 Task: Look for products with watermelon flavor in the category "Gummy Candies".
Action: Mouse pressed left at (22, 72)
Screenshot: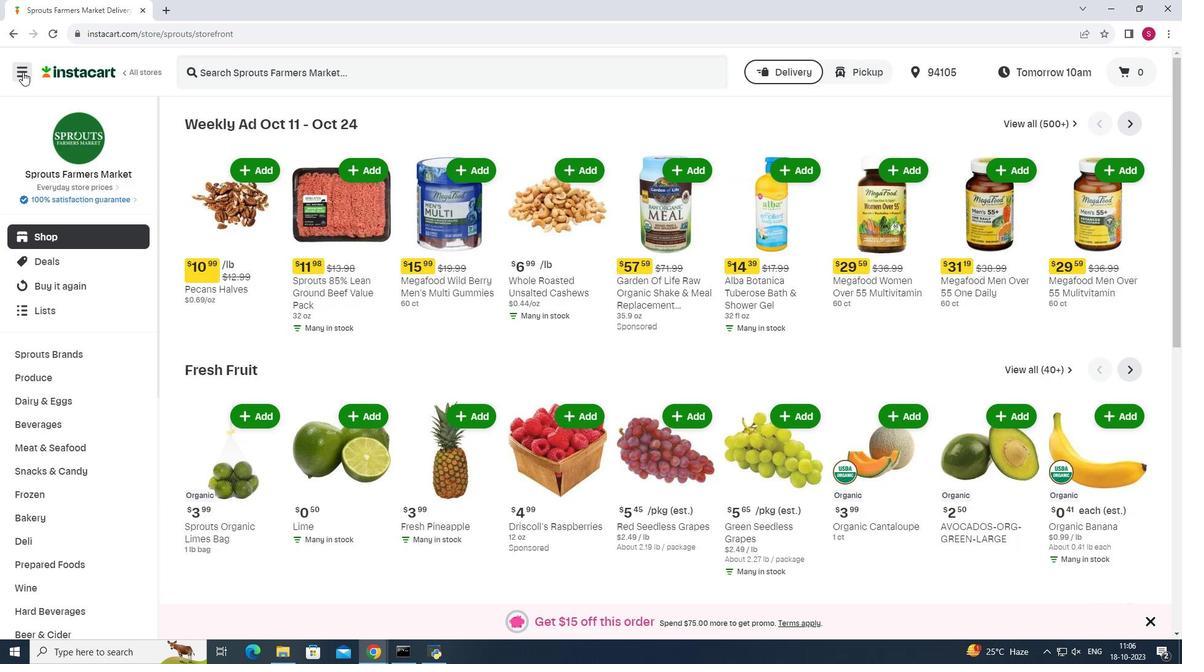 
Action: Mouse moved to (61, 326)
Screenshot: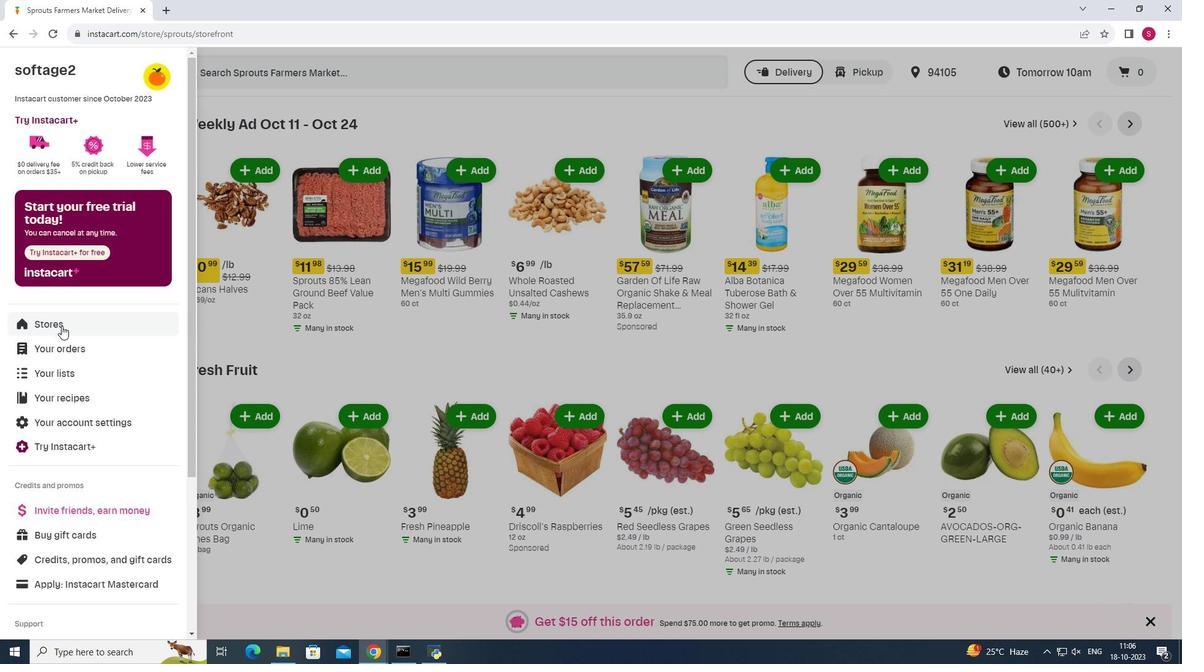 
Action: Mouse pressed left at (61, 326)
Screenshot: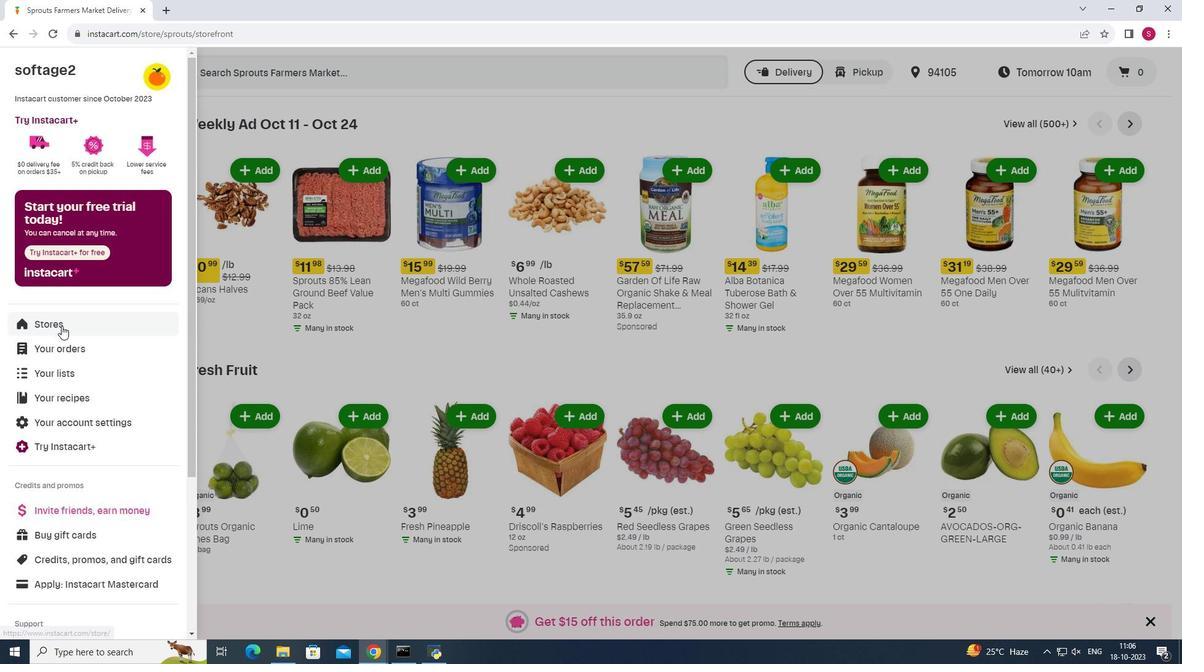 
Action: Mouse moved to (281, 109)
Screenshot: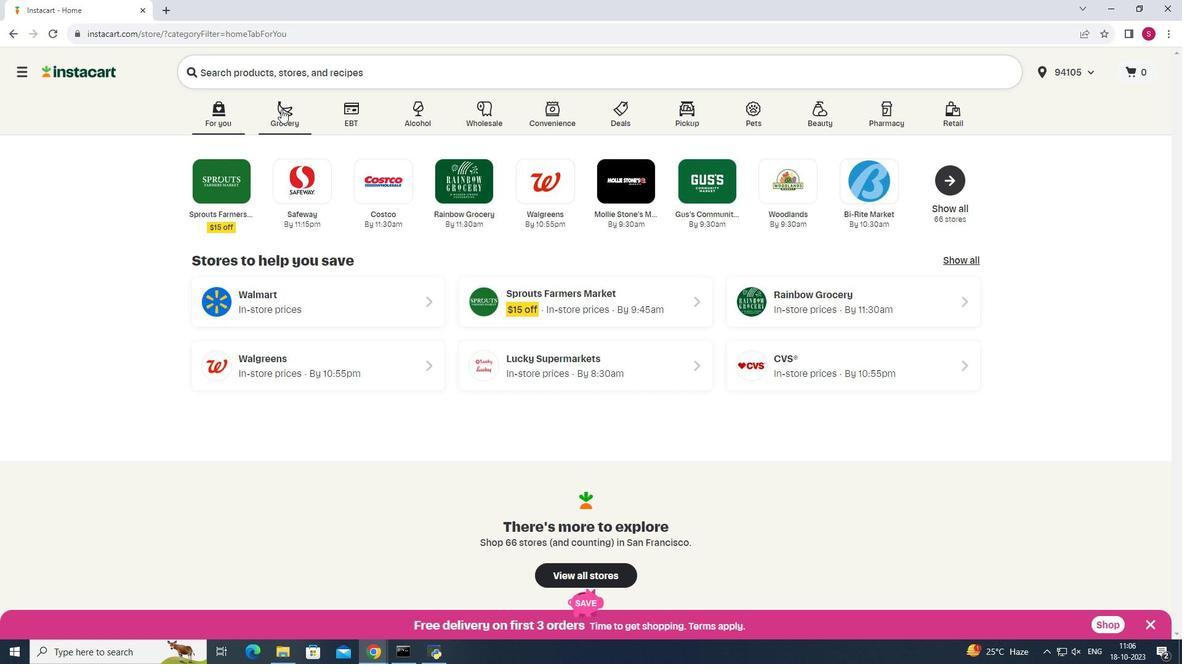 
Action: Mouse pressed left at (281, 109)
Screenshot: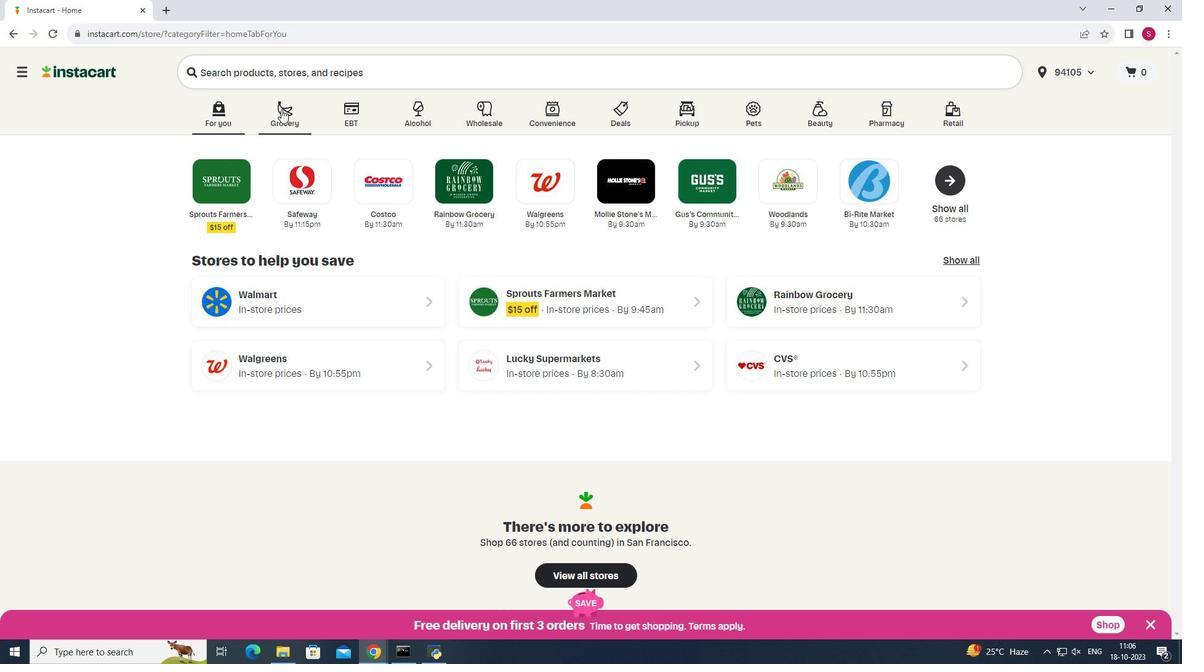 
Action: Mouse moved to (788, 167)
Screenshot: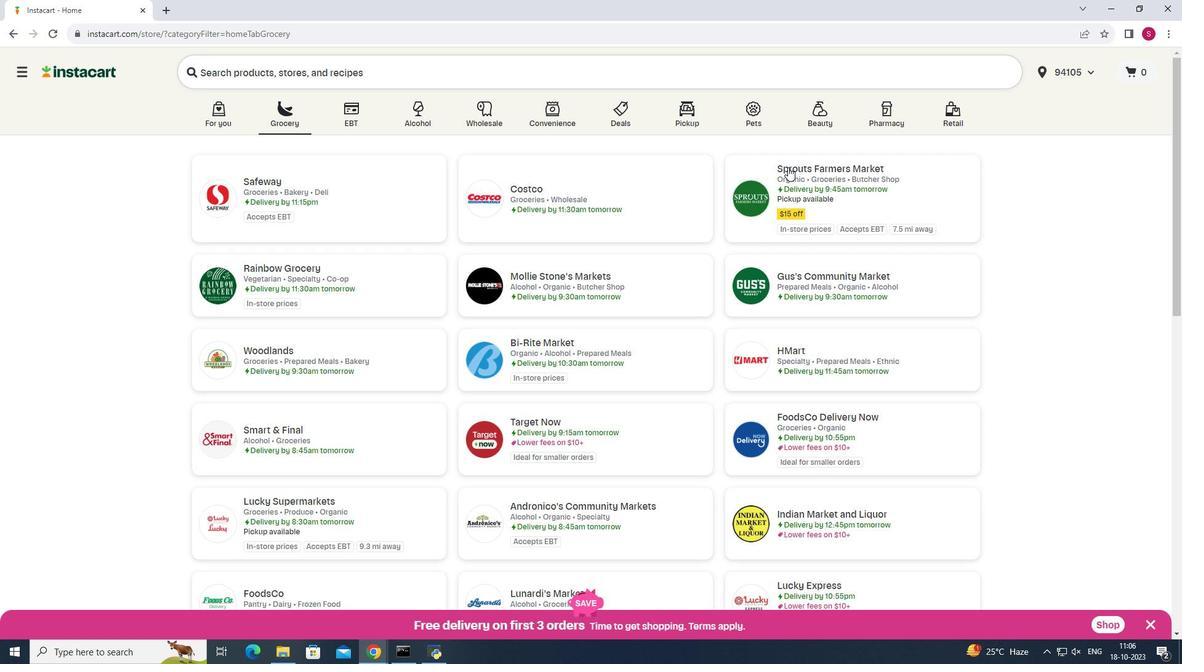 
Action: Mouse pressed left at (788, 167)
Screenshot: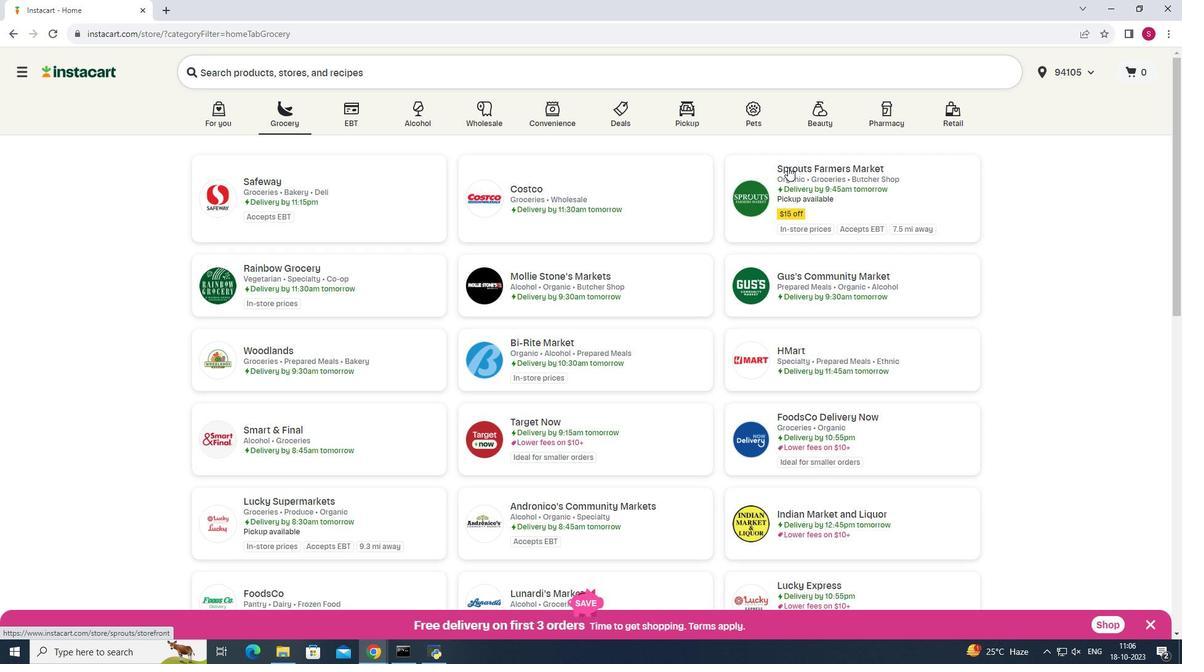 
Action: Mouse moved to (67, 472)
Screenshot: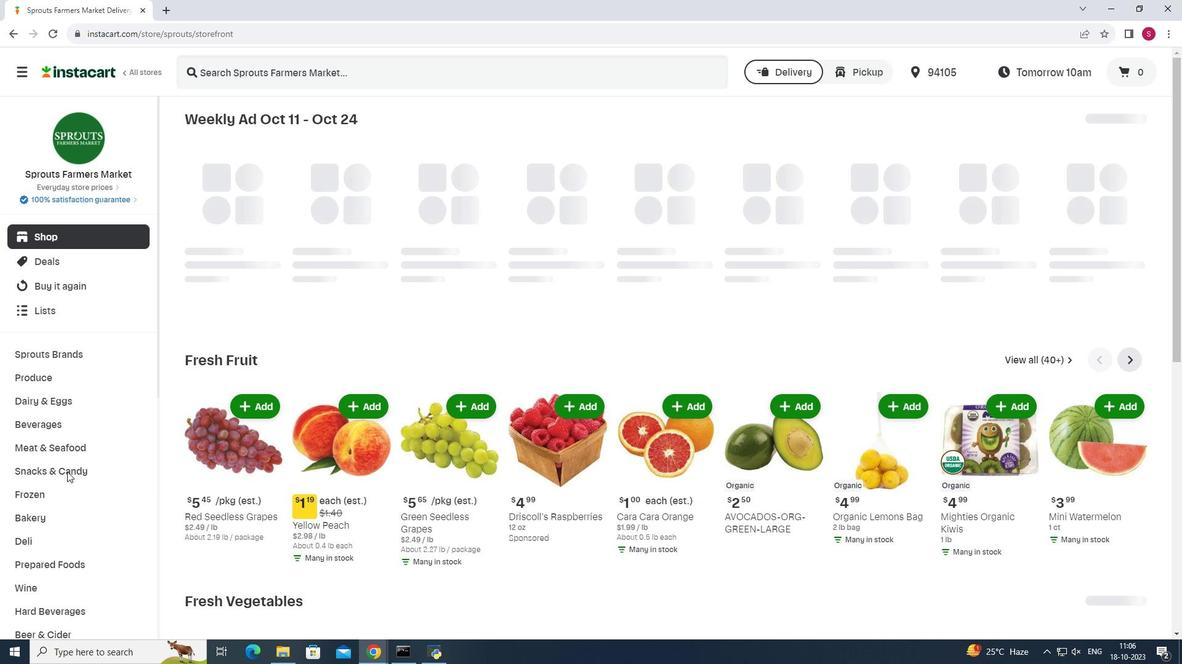
Action: Mouse pressed left at (67, 472)
Screenshot: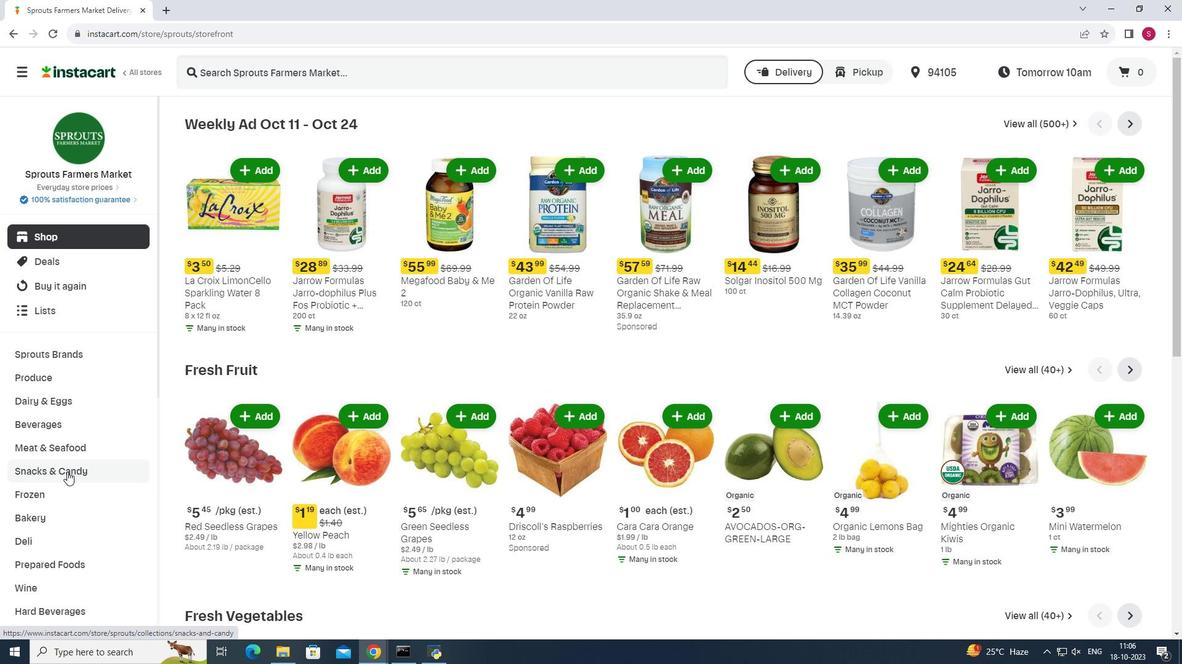 
Action: Mouse pressed left at (67, 472)
Screenshot: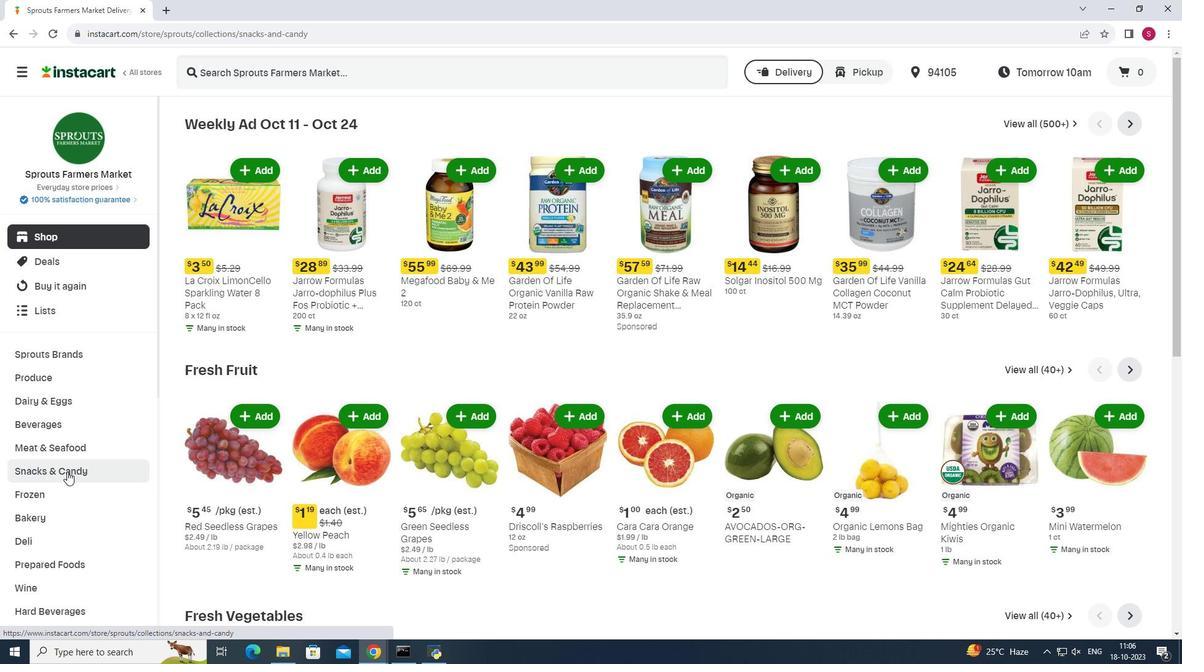 
Action: Mouse moved to (352, 148)
Screenshot: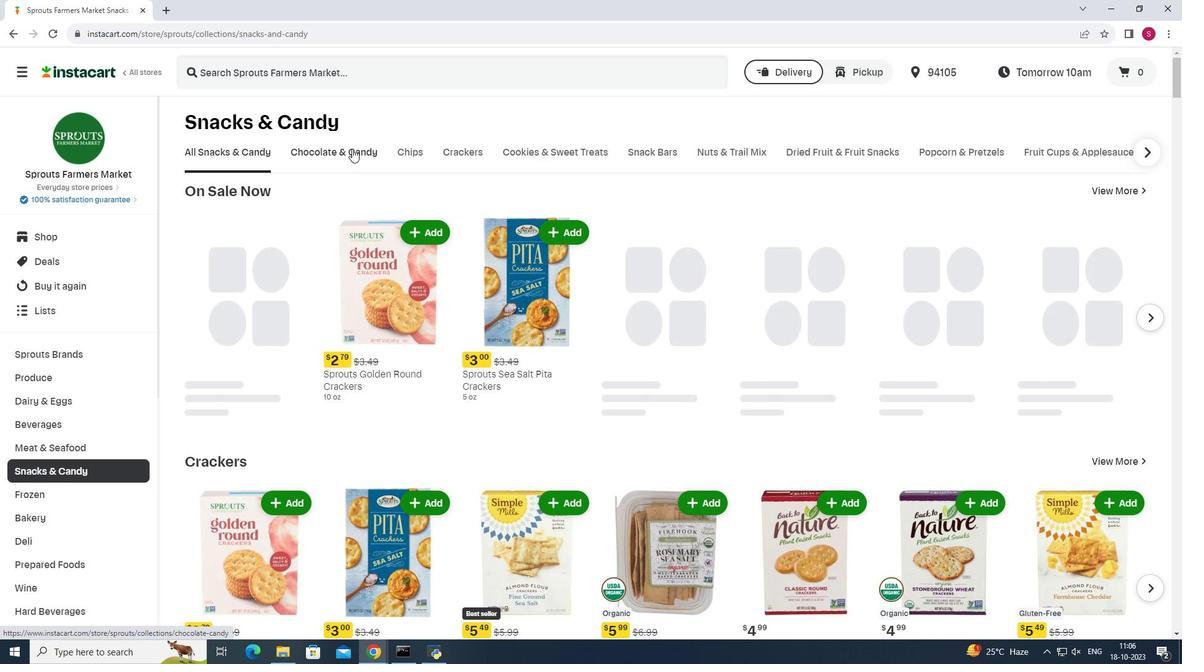 
Action: Mouse pressed left at (352, 148)
Screenshot: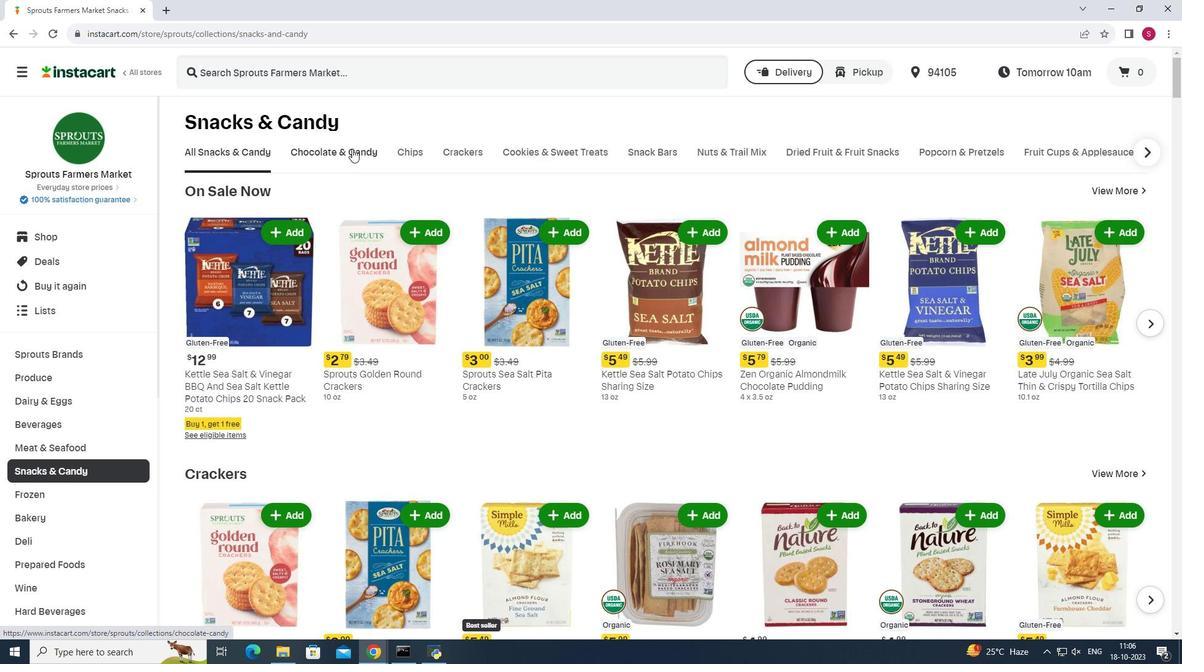 
Action: Mouse pressed left at (352, 148)
Screenshot: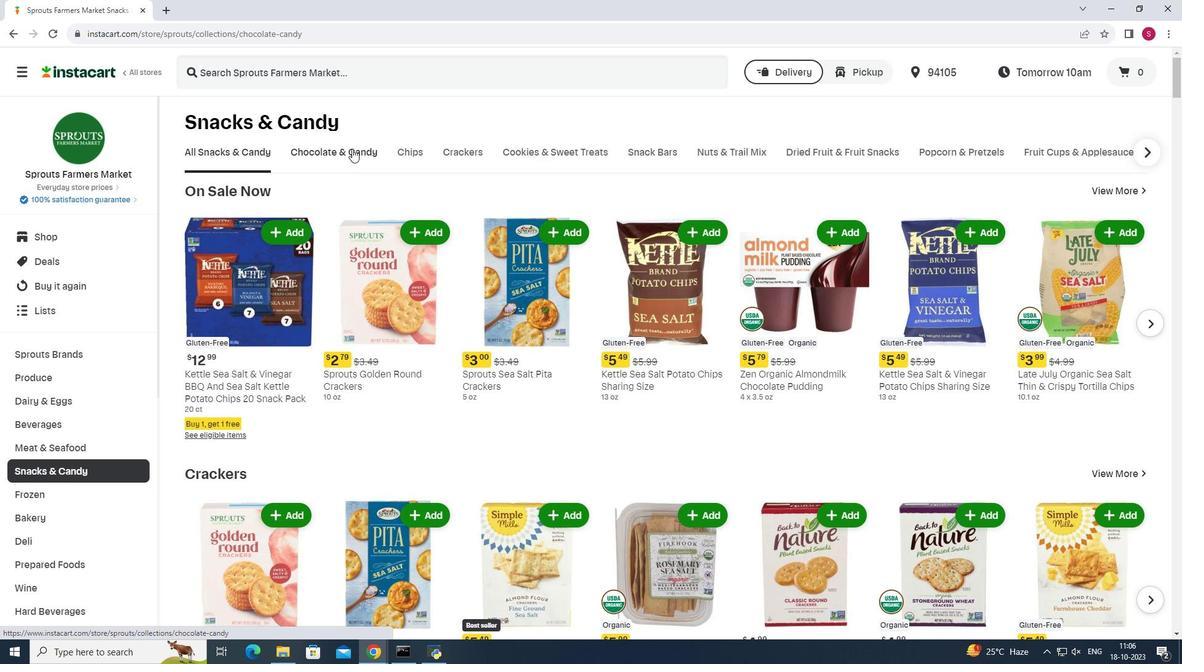 
Action: Mouse moved to (443, 201)
Screenshot: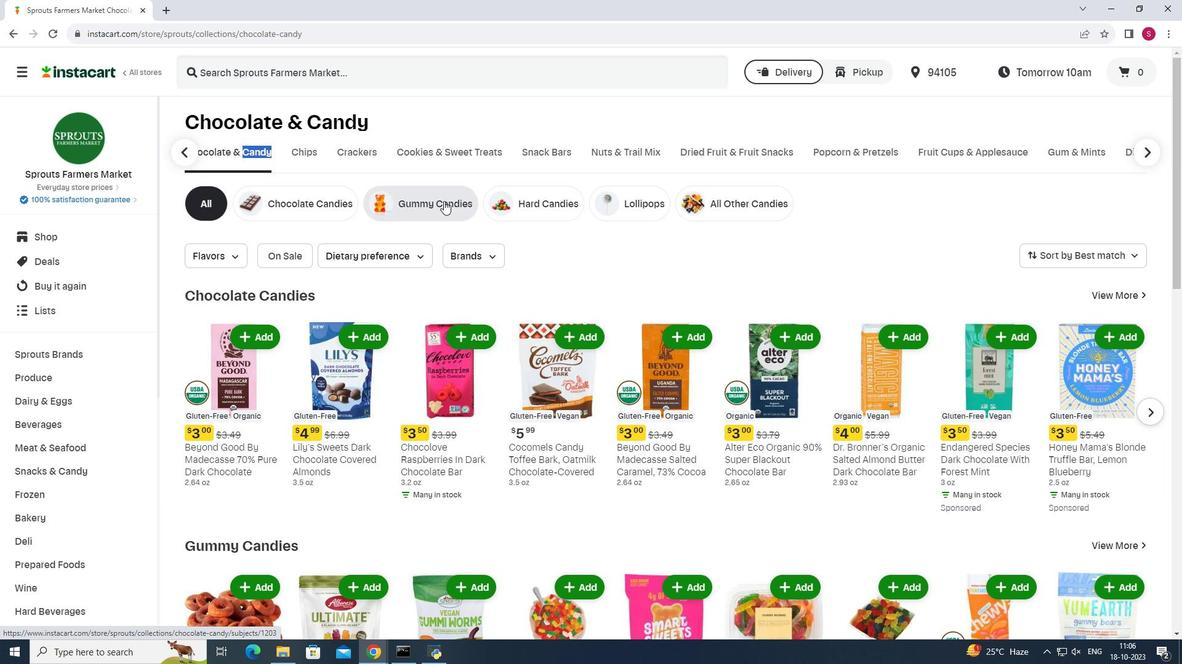 
Action: Mouse pressed left at (443, 201)
Screenshot: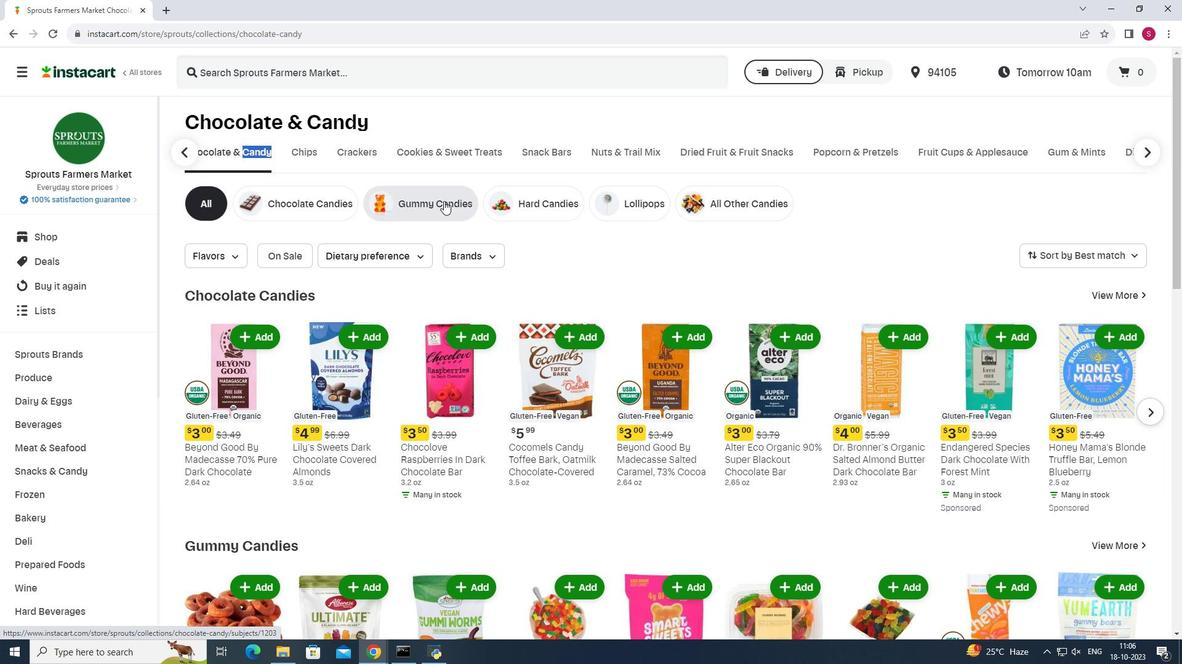 
Action: Mouse moved to (237, 257)
Screenshot: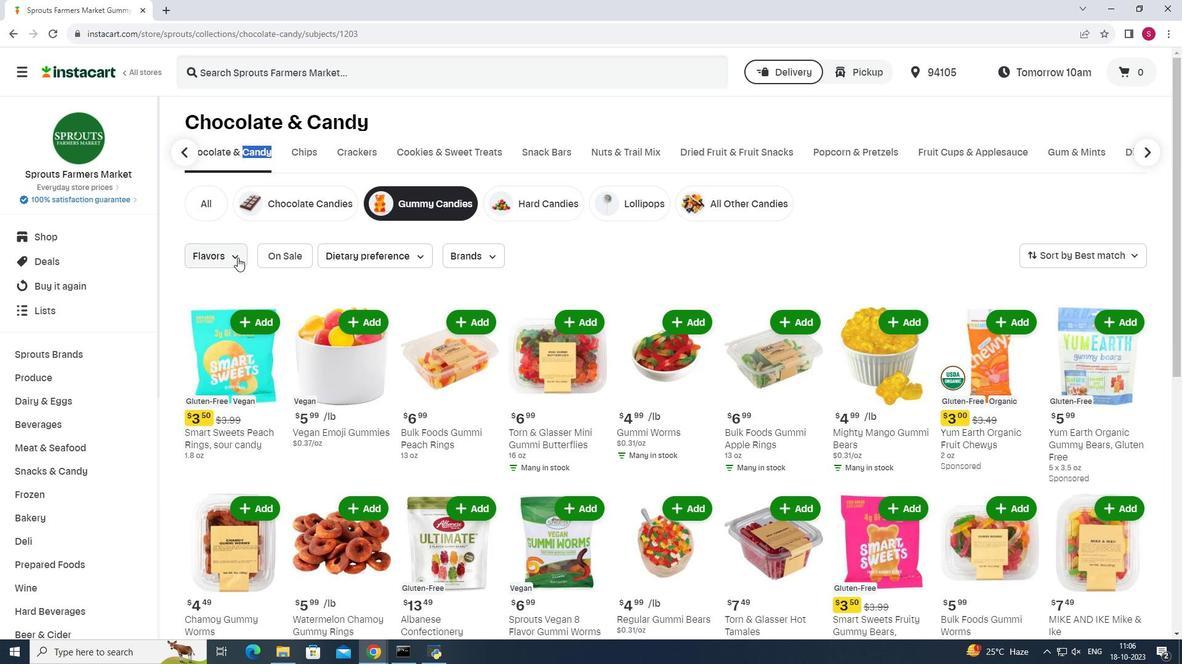 
Action: Mouse pressed left at (237, 257)
Screenshot: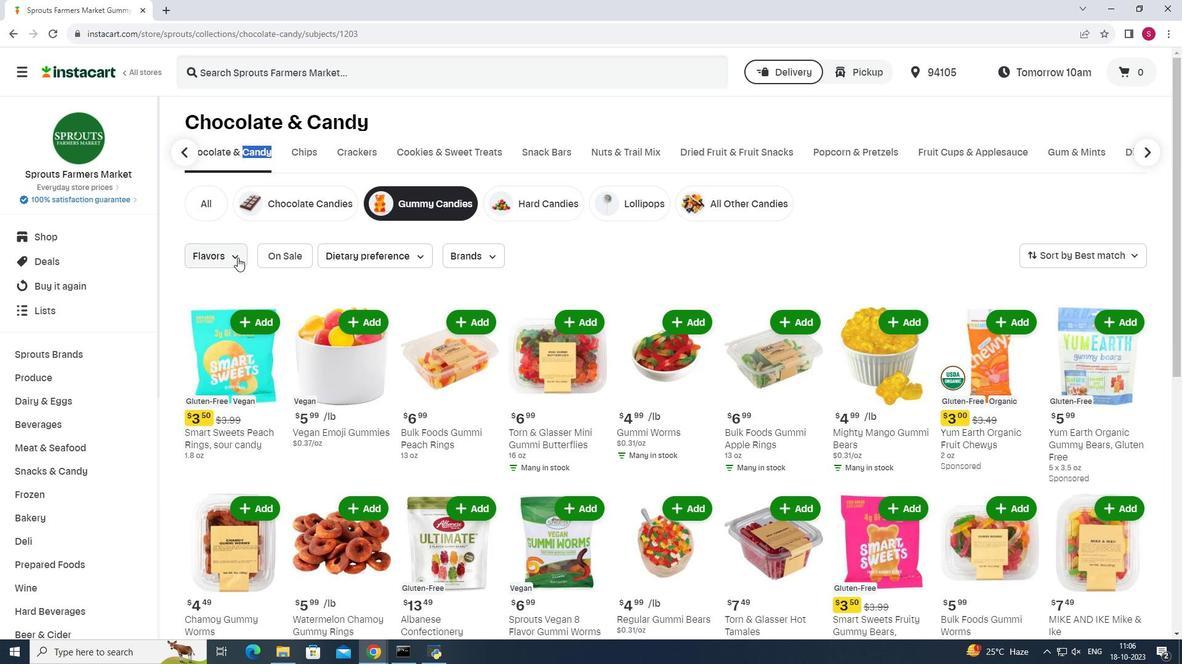 
Action: Mouse moved to (255, 356)
Screenshot: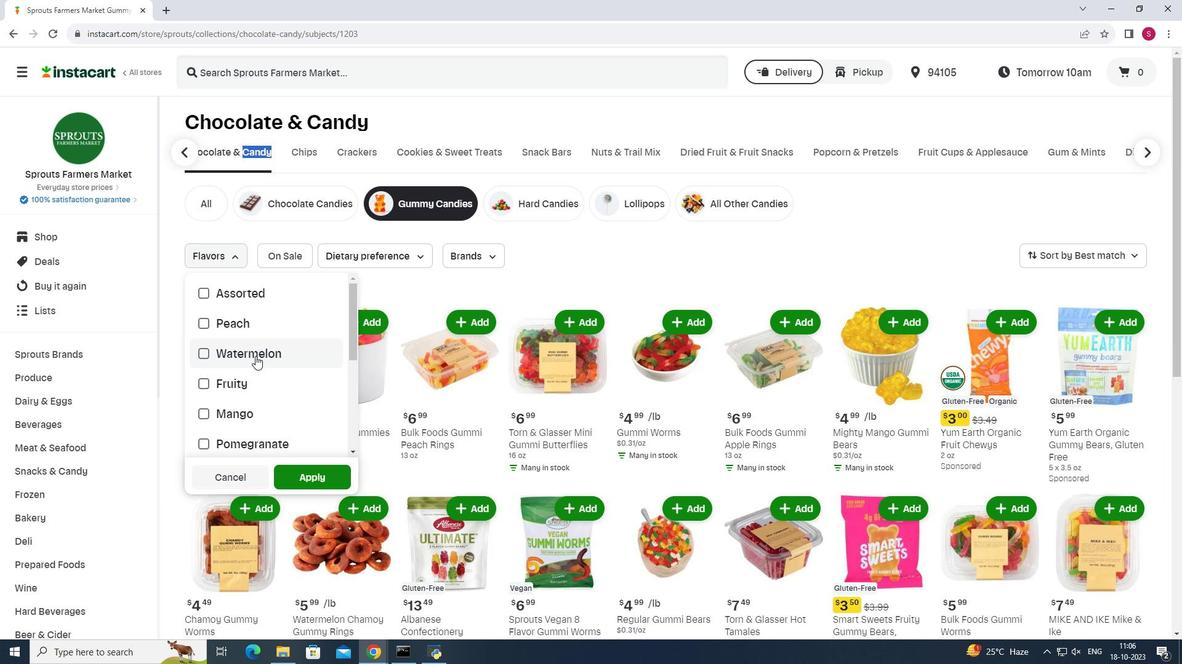 
Action: Mouse pressed left at (255, 356)
Screenshot: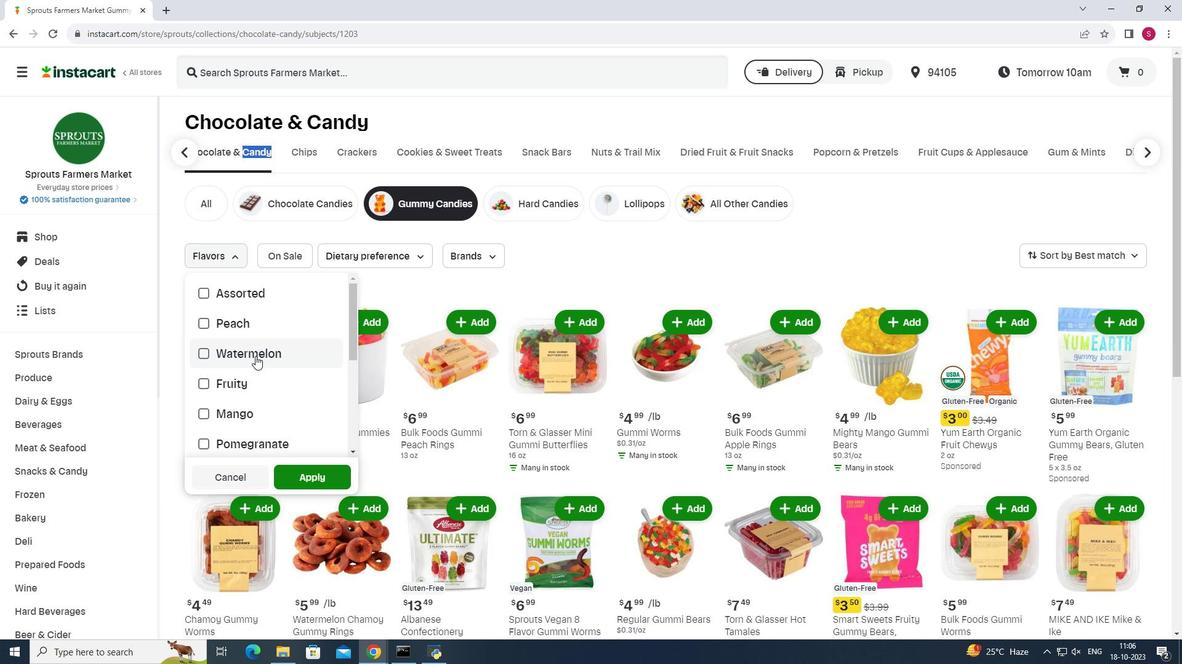 
Action: Mouse moved to (310, 478)
Screenshot: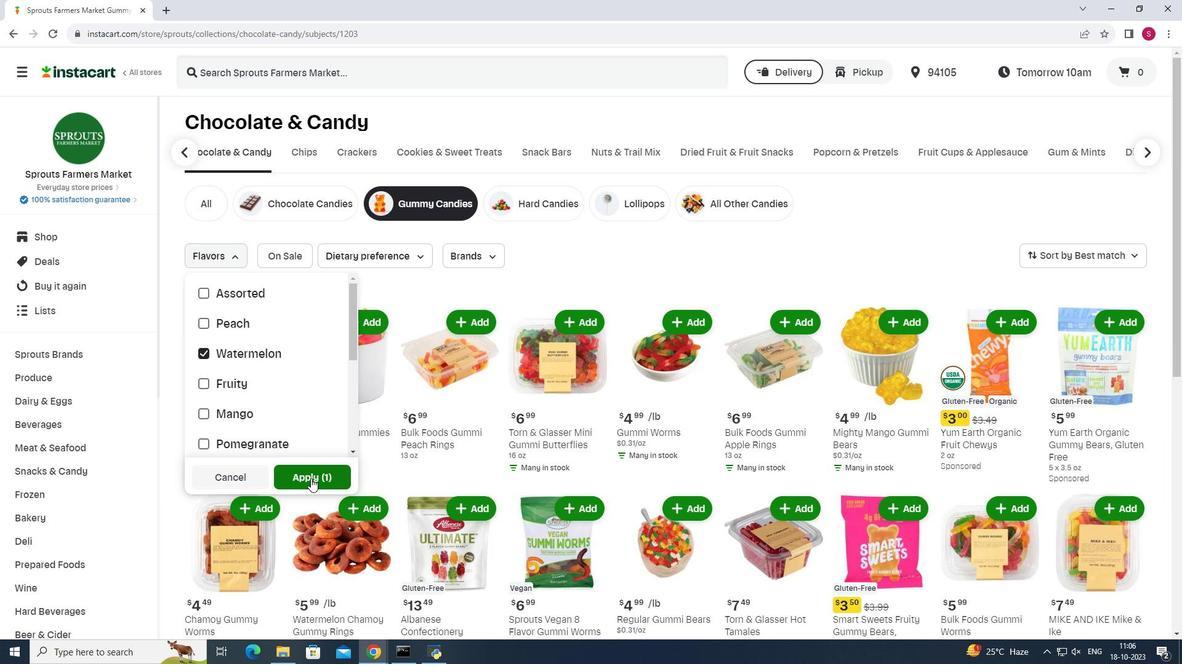 
Action: Mouse pressed left at (310, 478)
Screenshot: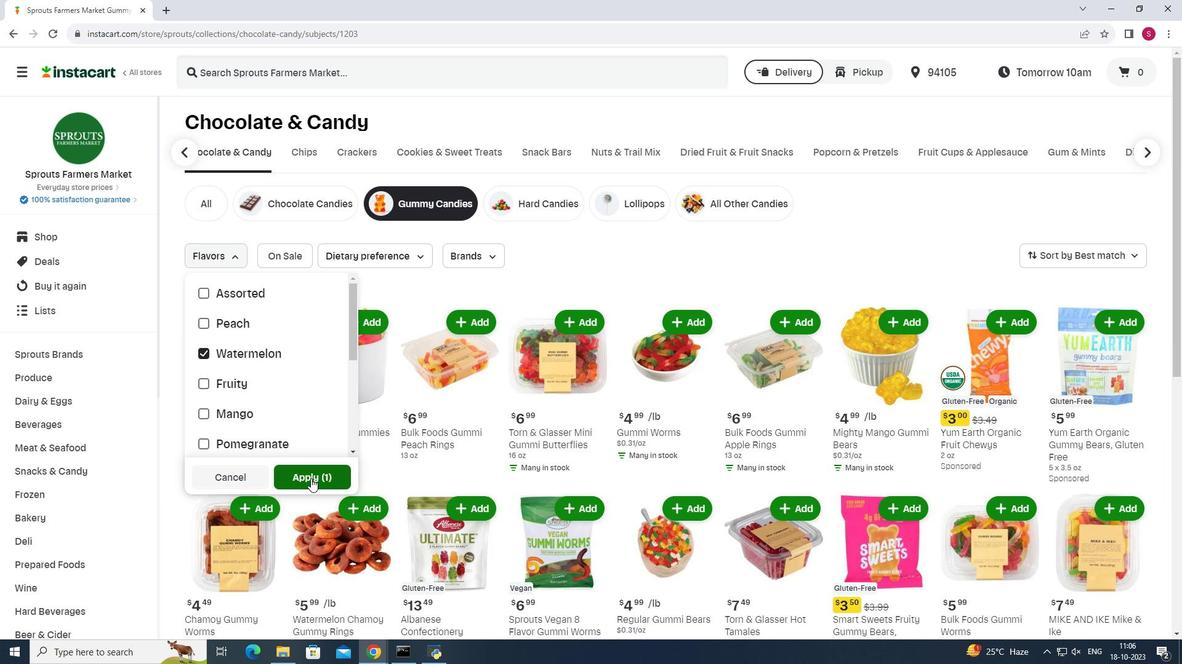 
Action: Mouse moved to (648, 283)
Screenshot: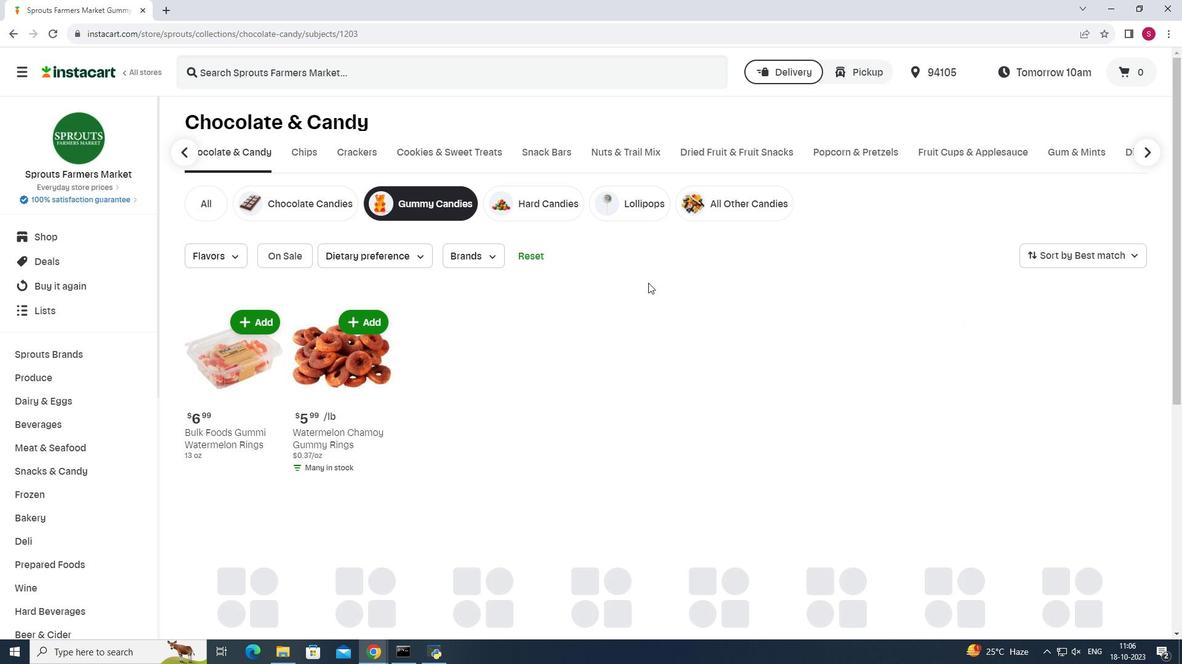 
